 Task: Add Lemon Perfect Organic Strawberry Passion Fruit Cold-Pressed Lemon Water to the cart.
Action: Mouse pressed left at (15, 79)
Screenshot: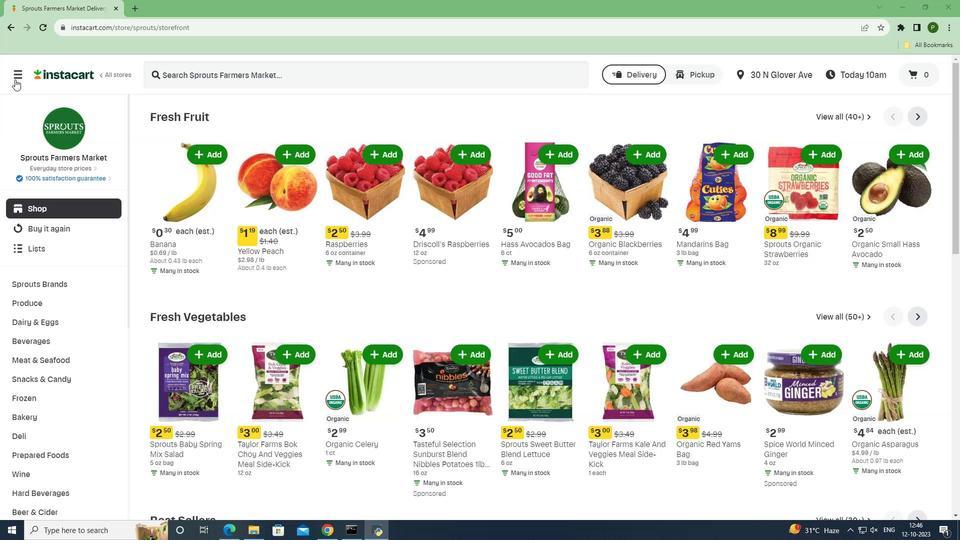 
Action: Mouse moved to (48, 258)
Screenshot: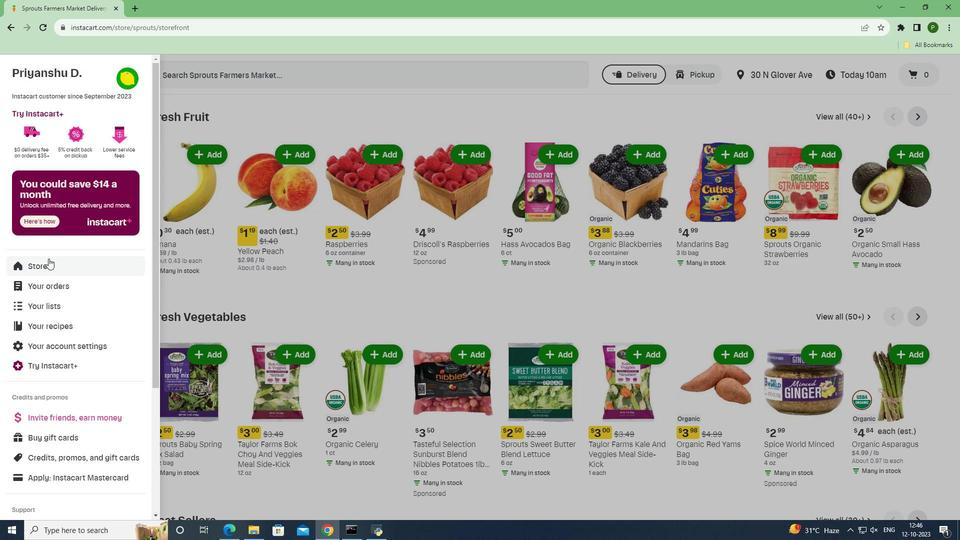 
Action: Mouse pressed left at (48, 258)
Screenshot: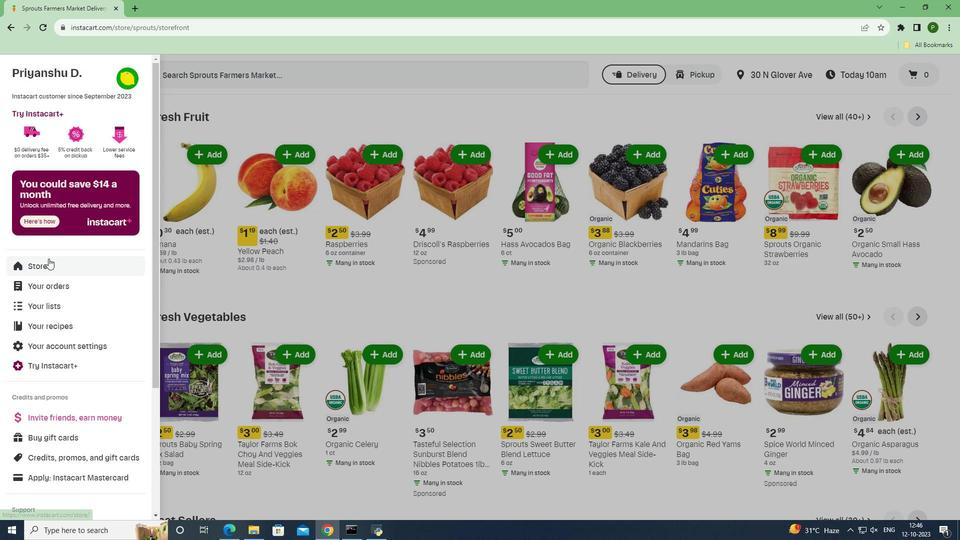 
Action: Mouse moved to (236, 116)
Screenshot: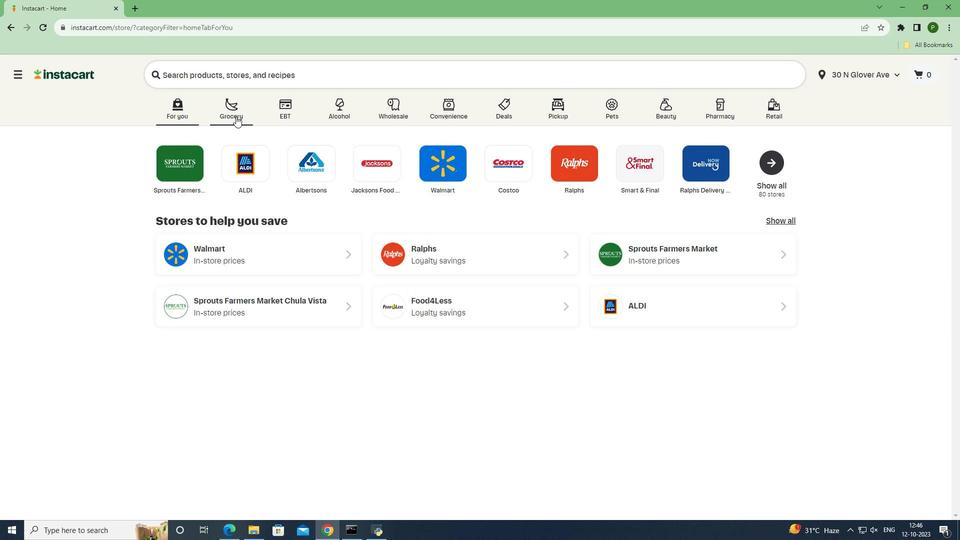 
Action: Mouse pressed left at (236, 116)
Screenshot: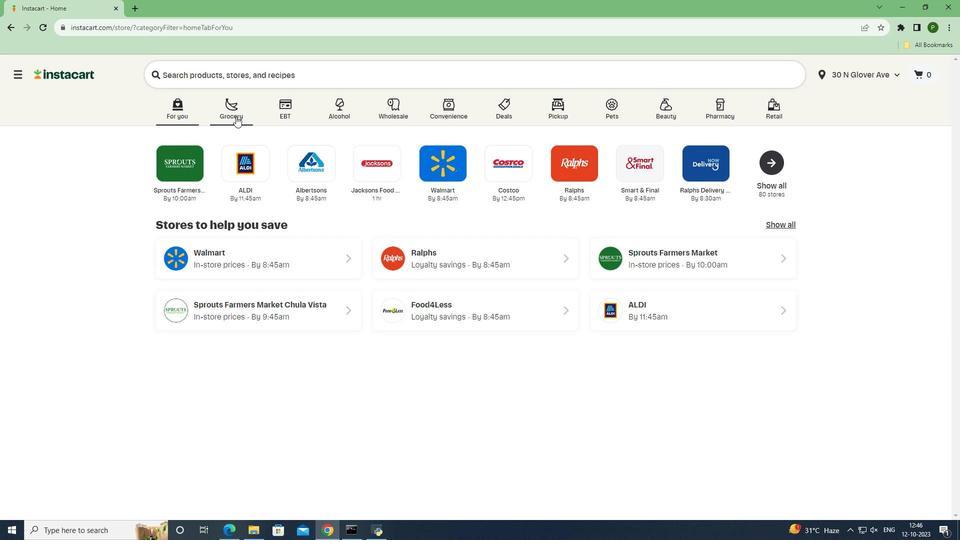 
Action: Mouse moved to (394, 239)
Screenshot: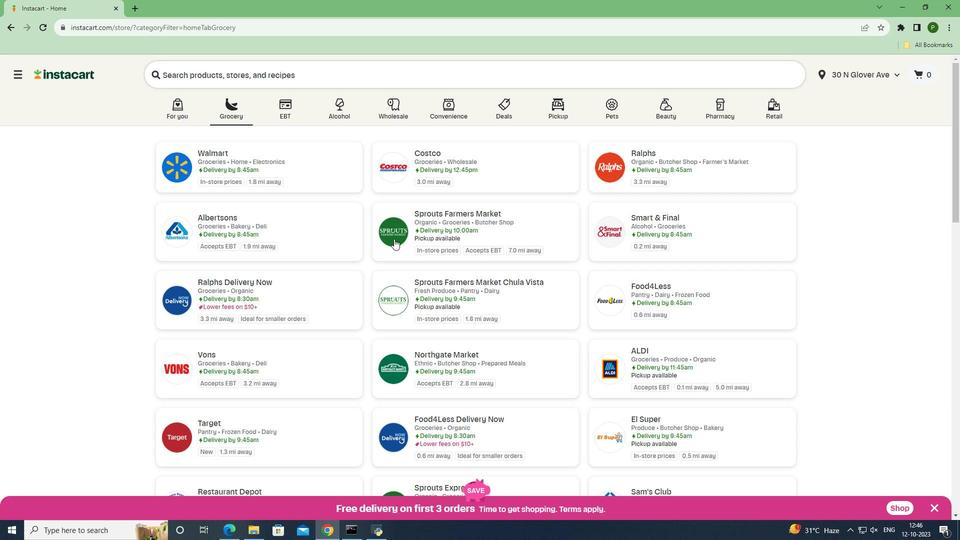 
Action: Mouse pressed left at (394, 239)
Screenshot: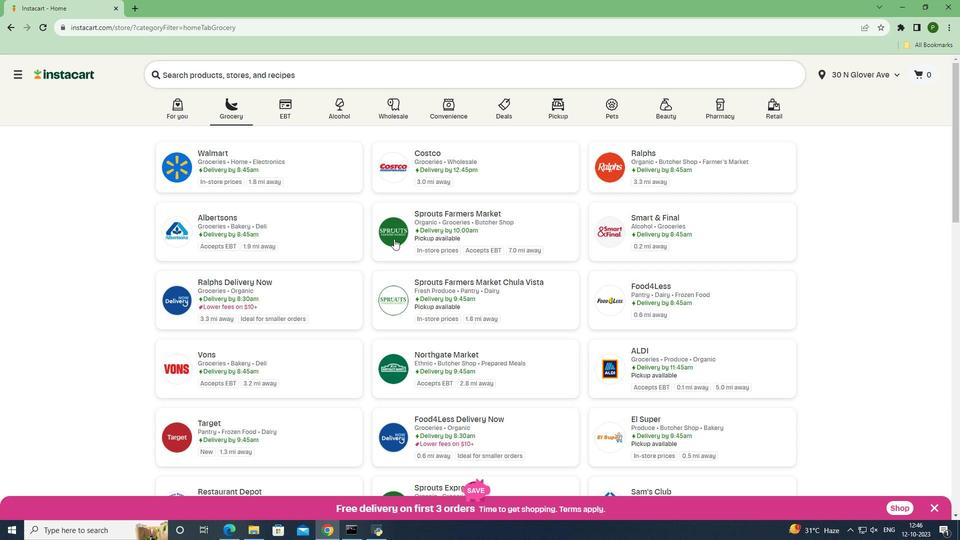 
Action: Mouse moved to (96, 342)
Screenshot: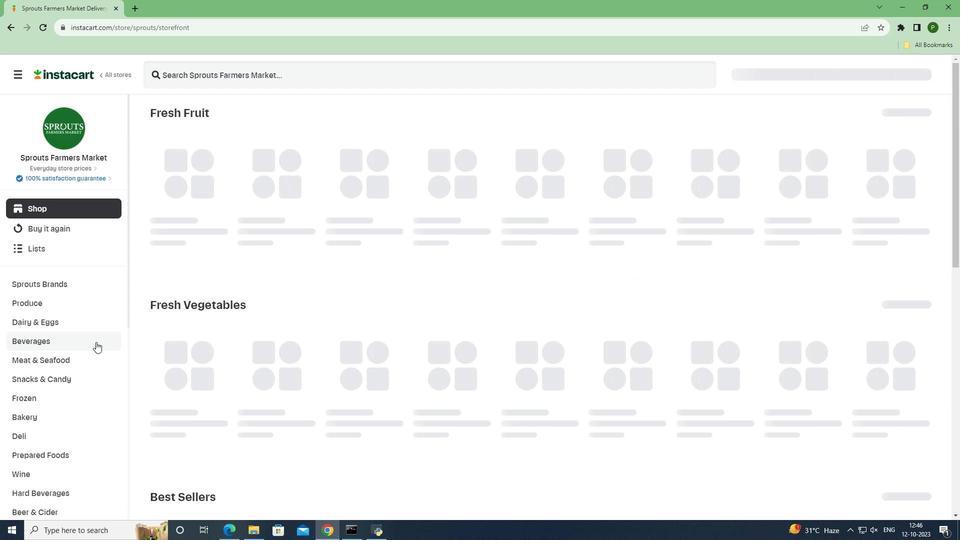 
Action: Mouse pressed left at (96, 342)
Screenshot: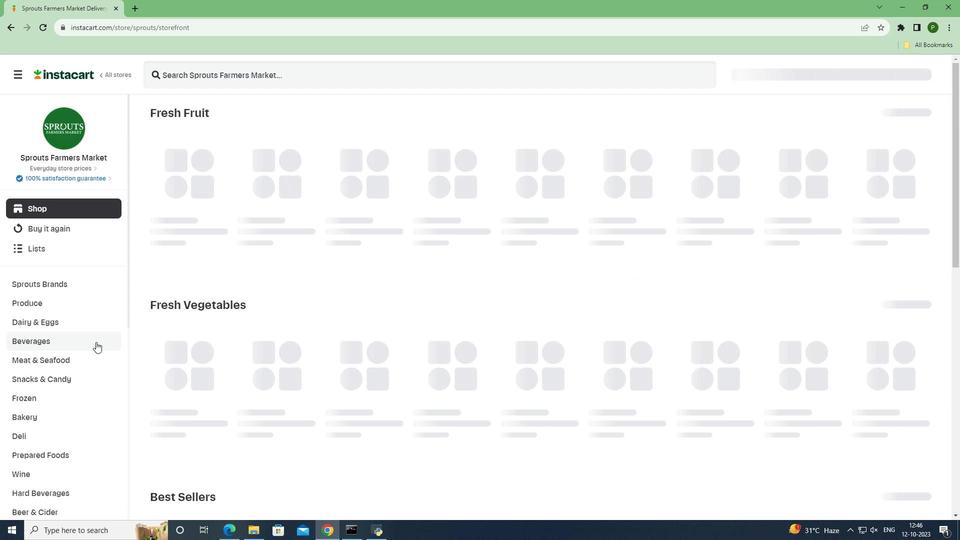
Action: Mouse moved to (437, 249)
Screenshot: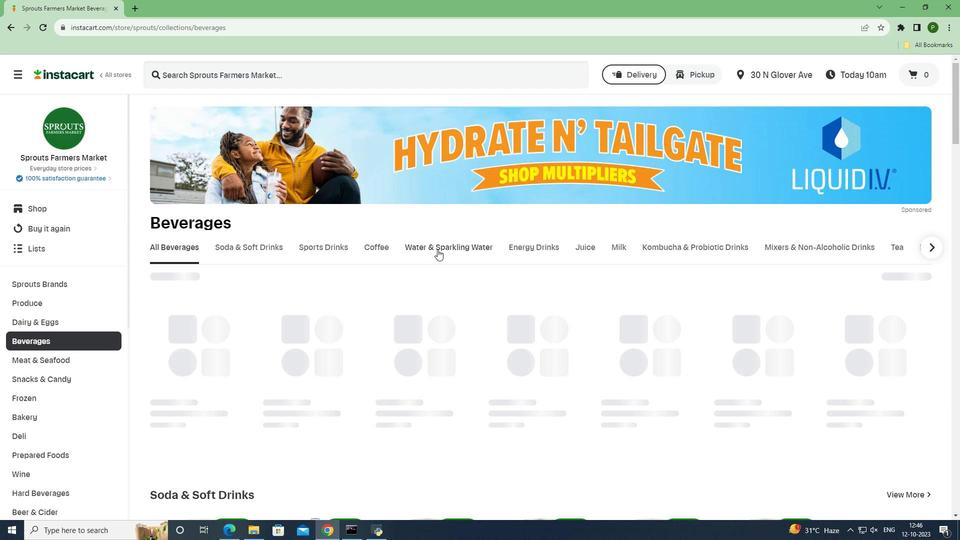 
Action: Mouse pressed left at (437, 249)
Screenshot: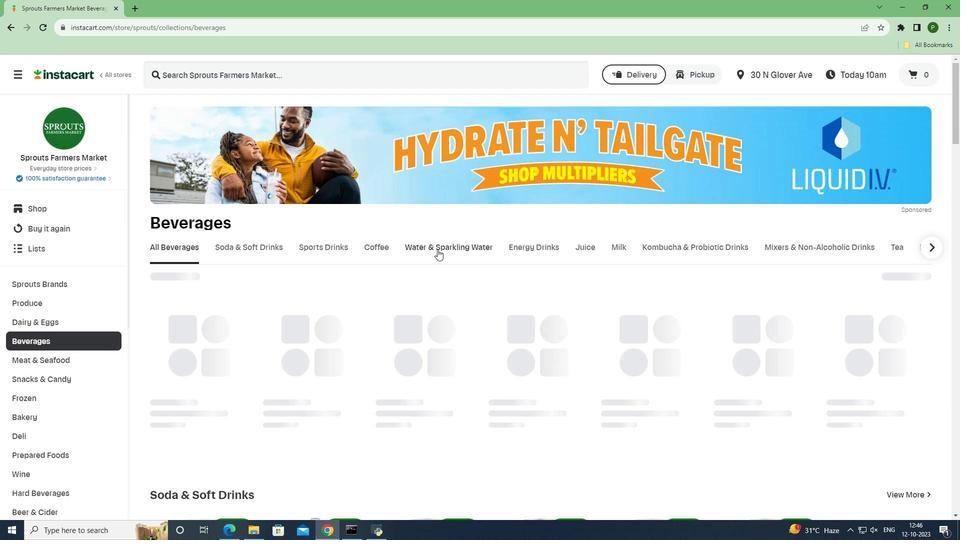 
Action: Mouse moved to (246, 75)
Screenshot: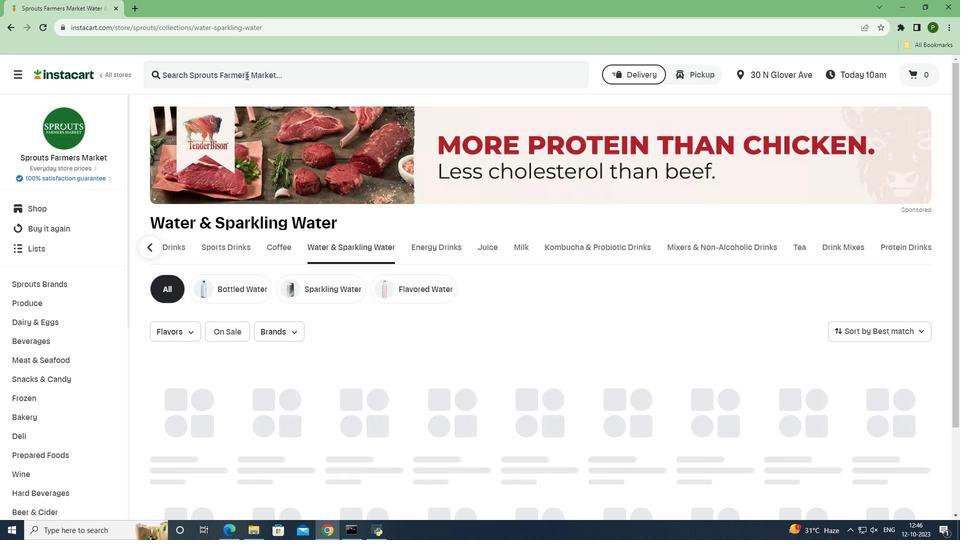
Action: Mouse pressed left at (246, 75)
Screenshot: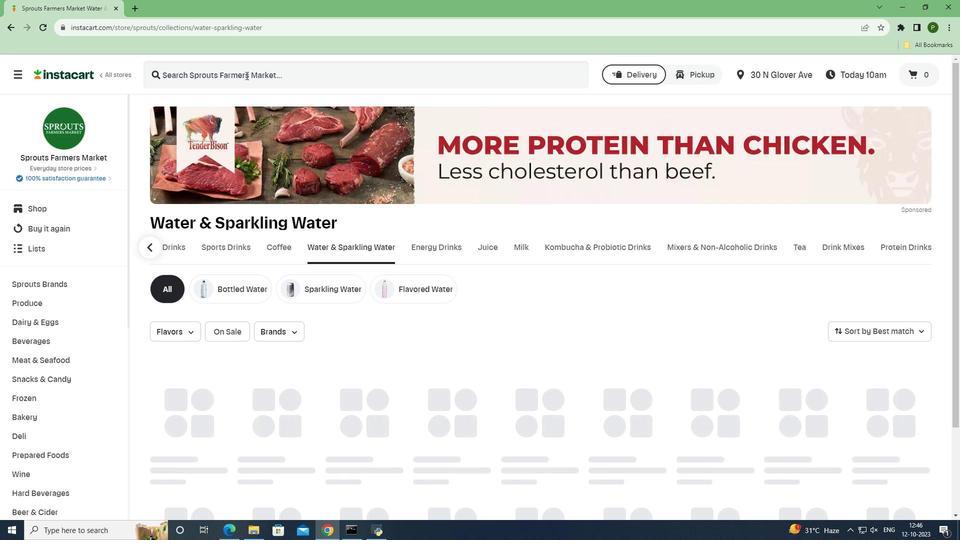 
Action: Key pressed <Key.caps_lock>L<Key.caps_lock>emon<Key.space><Key.caps_lock>P<Key.caps_lock>erfect<Key.space><Key.caps_lock>O<Key.caps_lock>rganic<Key.space><Key.caps_lock>S<Key.caps_lock>trawberry<Key.space><Key.caps_lock>P<Key.caps_lock>assion<Key.space><Key.caps_lock>F<Key.caps_lock>ruit<Key.space><Key.caps_lock>C<Key.caps_lock>old-<Key.caps_lock>P<Key.caps_lock>ressed<Key.space><Key.caps_lock>L<Key.caps_lock>emon<Key.space><Key.caps_lock>W<Key.caps_lock>ater<Key.space><Key.enter>
Screenshot: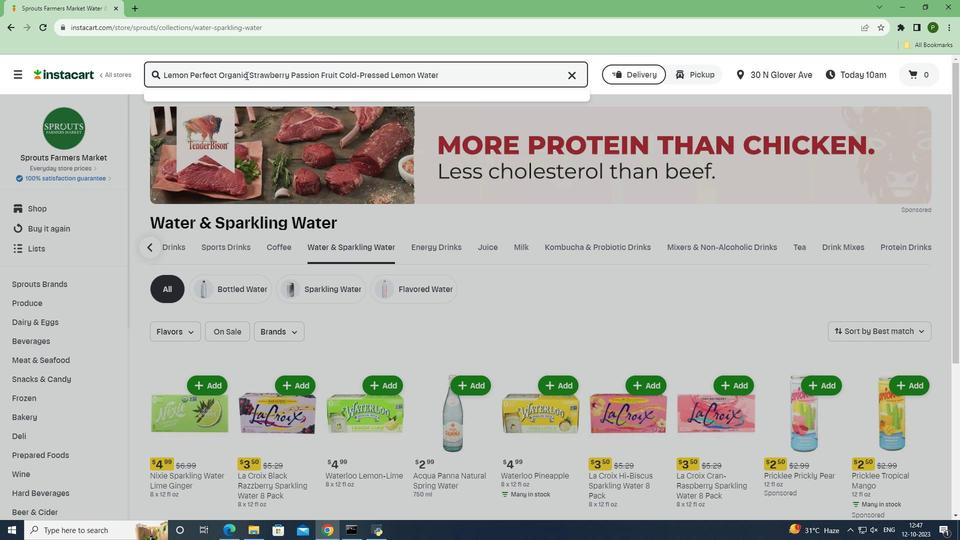 
Action: Mouse moved to (409, 321)
Screenshot: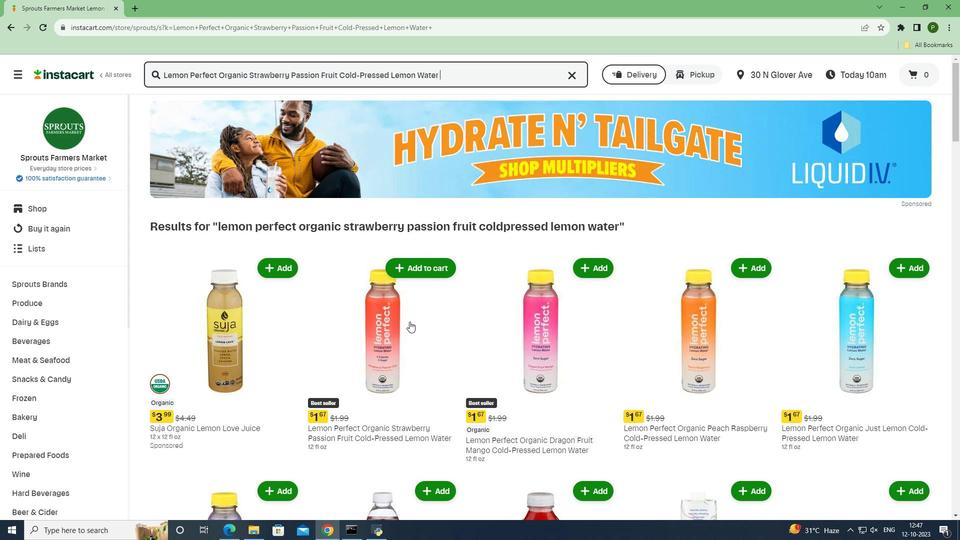 
Action: Mouse scrolled (409, 321) with delta (0, 0)
Screenshot: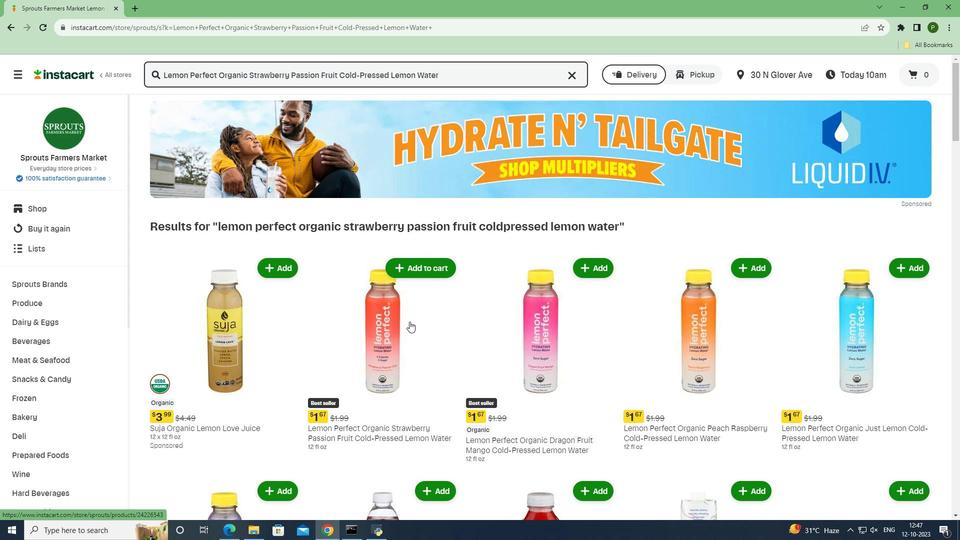 
Action: Mouse moved to (408, 220)
Screenshot: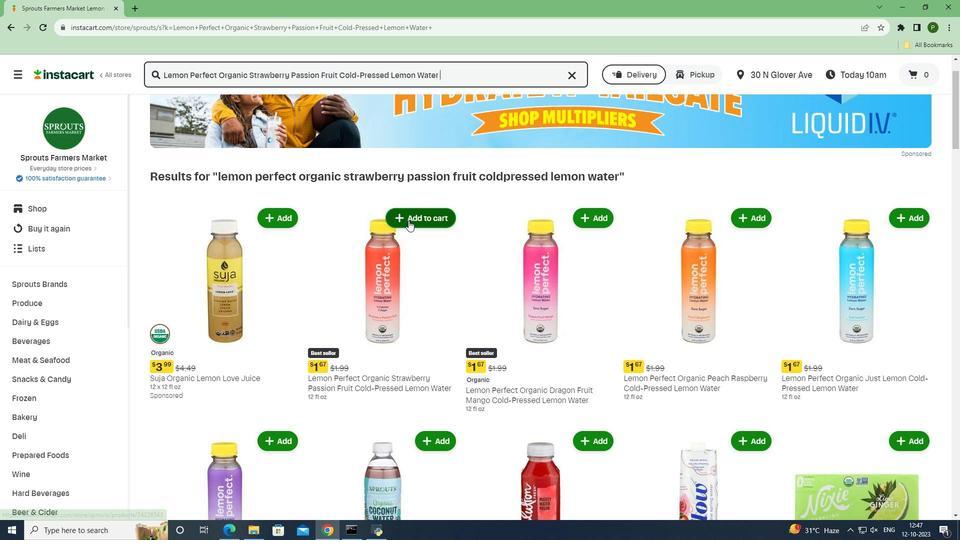 
Action: Mouse pressed left at (408, 220)
Screenshot: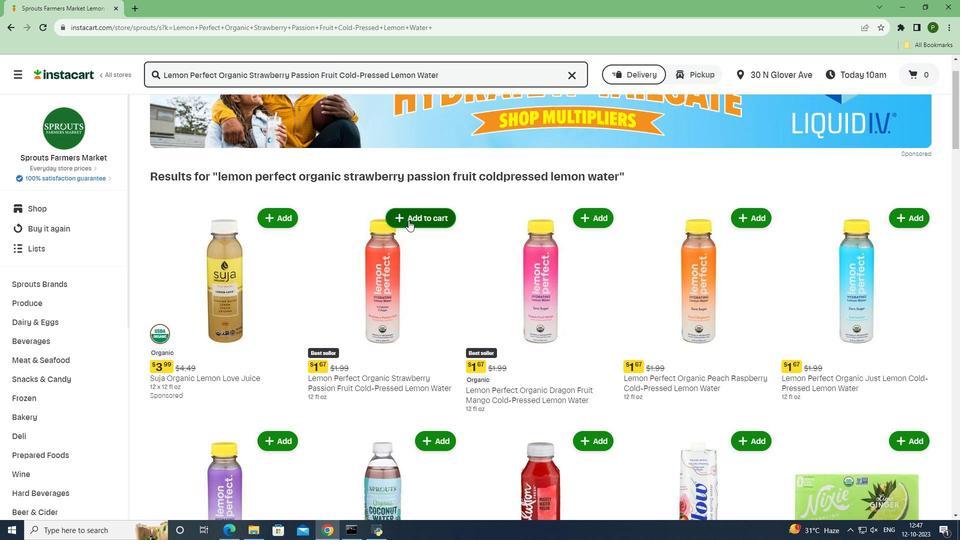 
Action: Mouse moved to (450, 283)
Screenshot: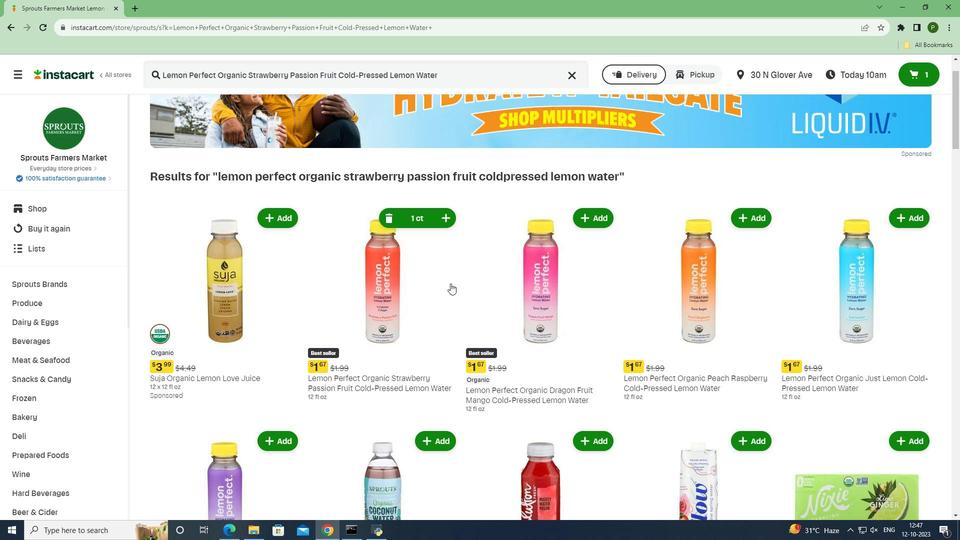
